 Task: Add an event with the title Casual Networking Happy Hour, date '2023/12/28', time 8:50 AM to 10:50 AM, logged in from the account softage.10@softage.netand send the event invitation to softage.6@softage.net and softage.7@softage.net. Set a reminder for the event 30 minutes before
Action: Mouse moved to (95, 113)
Screenshot: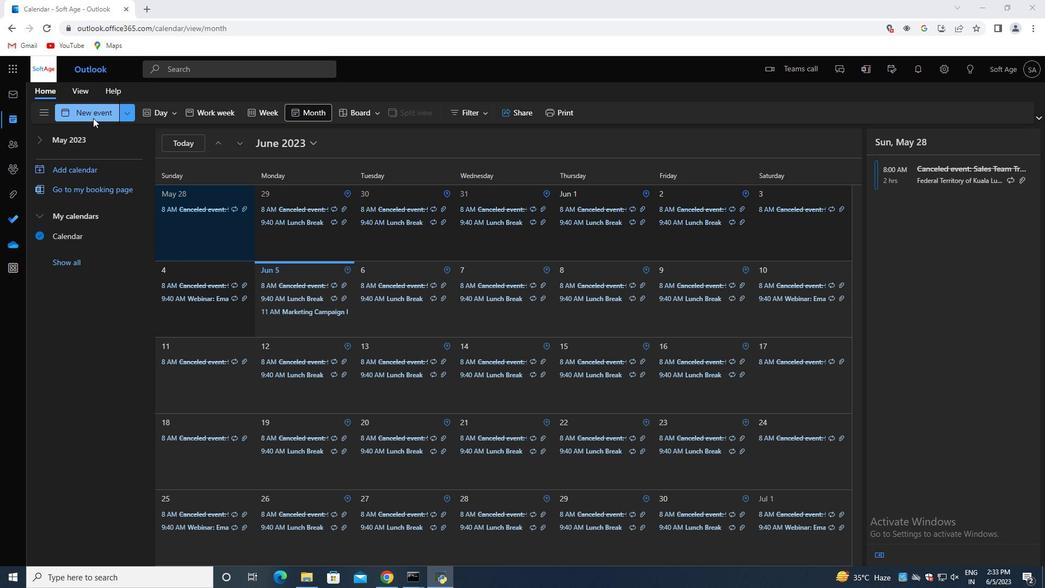 
Action: Mouse pressed left at (95, 113)
Screenshot: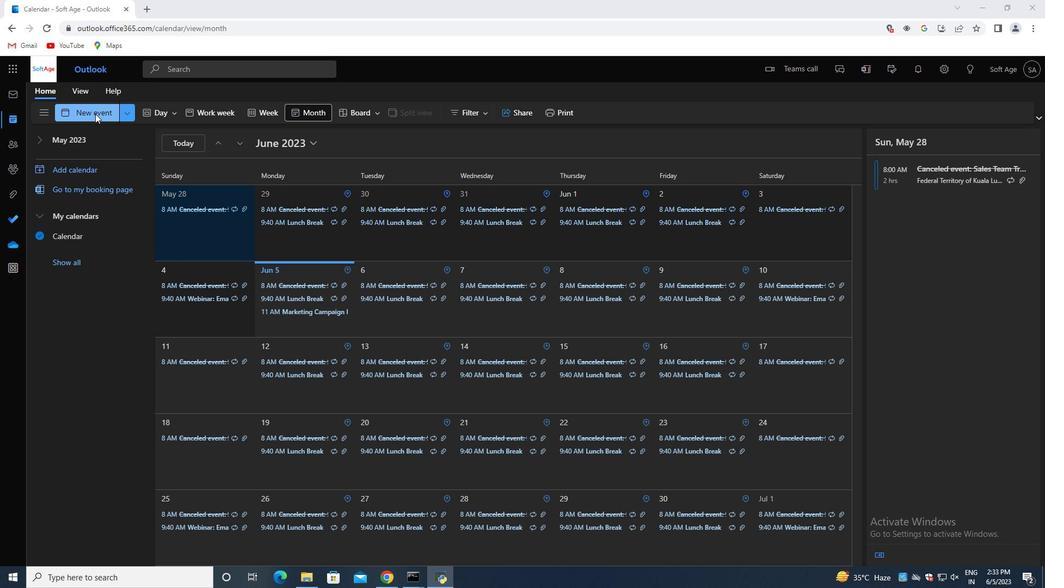 
Action: Mouse moved to (309, 178)
Screenshot: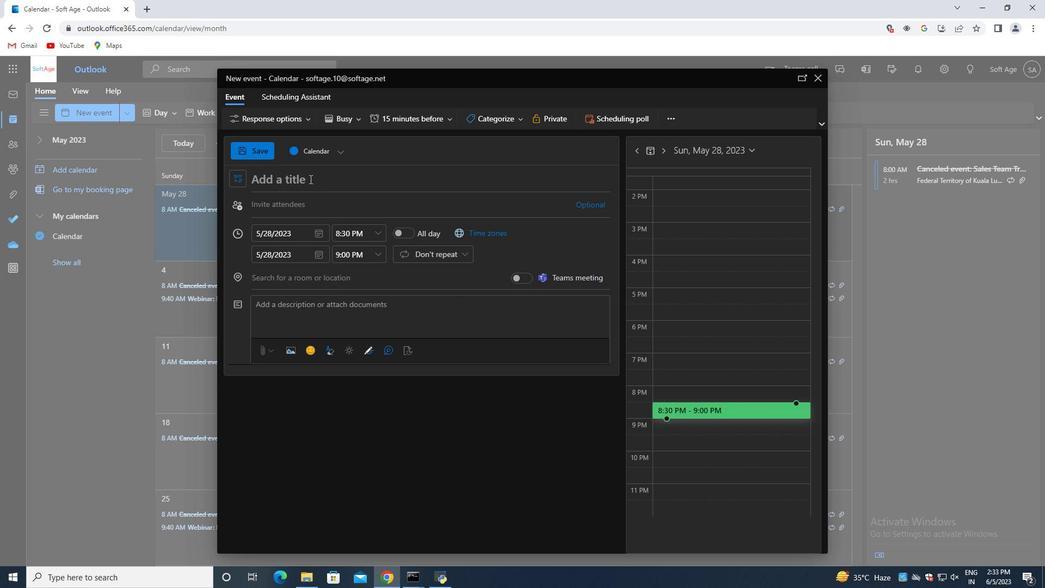 
Action: Mouse pressed left at (309, 178)
Screenshot: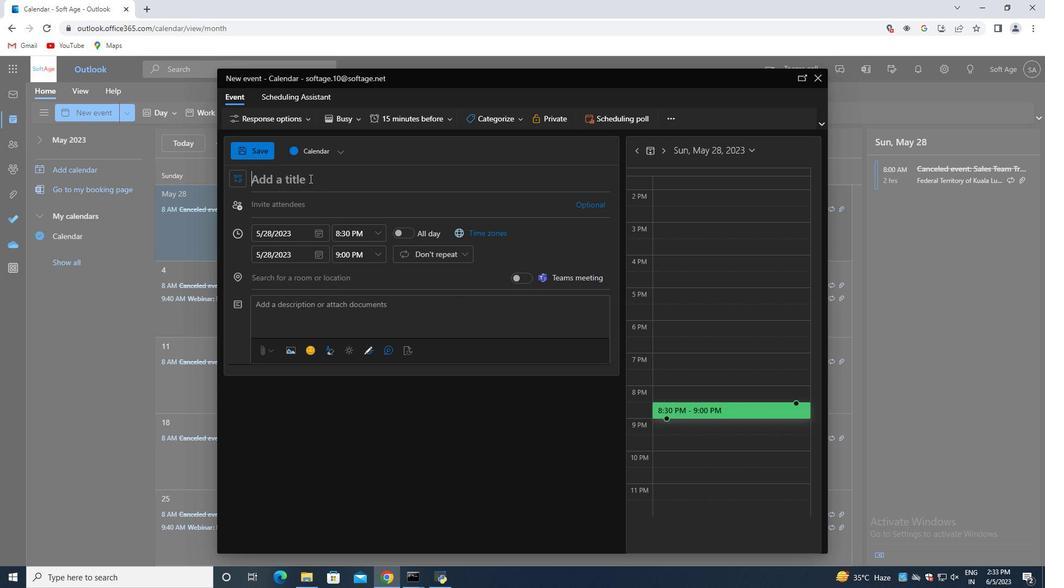 
Action: Key pressed <Key.shift>Casual<Key.space><Key.shift>Networking<Key.space><Key.shift>Happy<Key.space><Key.shift>Hour
Screenshot: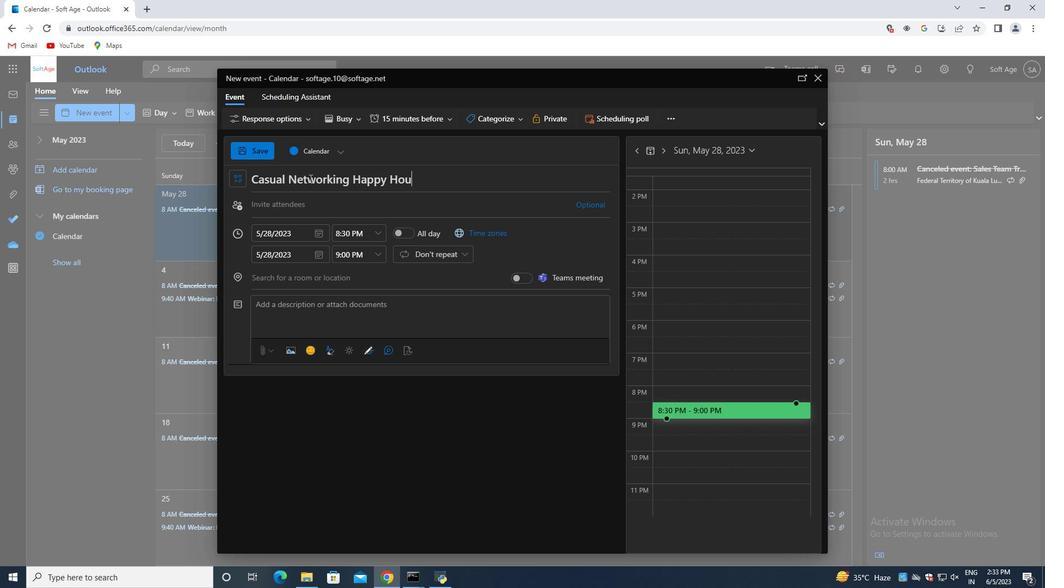 
Action: Mouse moved to (321, 233)
Screenshot: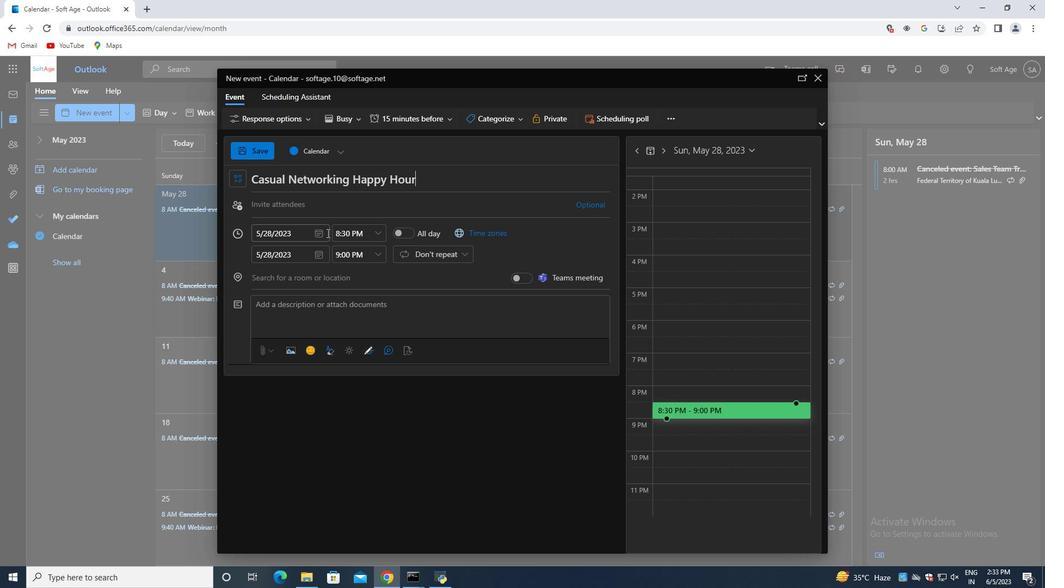 
Action: Mouse pressed left at (321, 233)
Screenshot: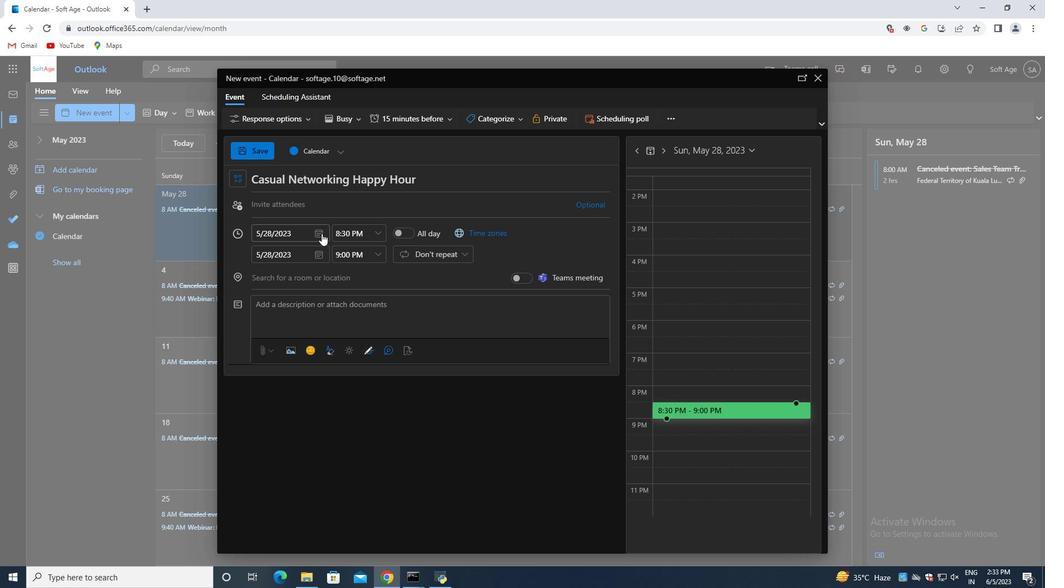 
Action: Mouse moved to (361, 250)
Screenshot: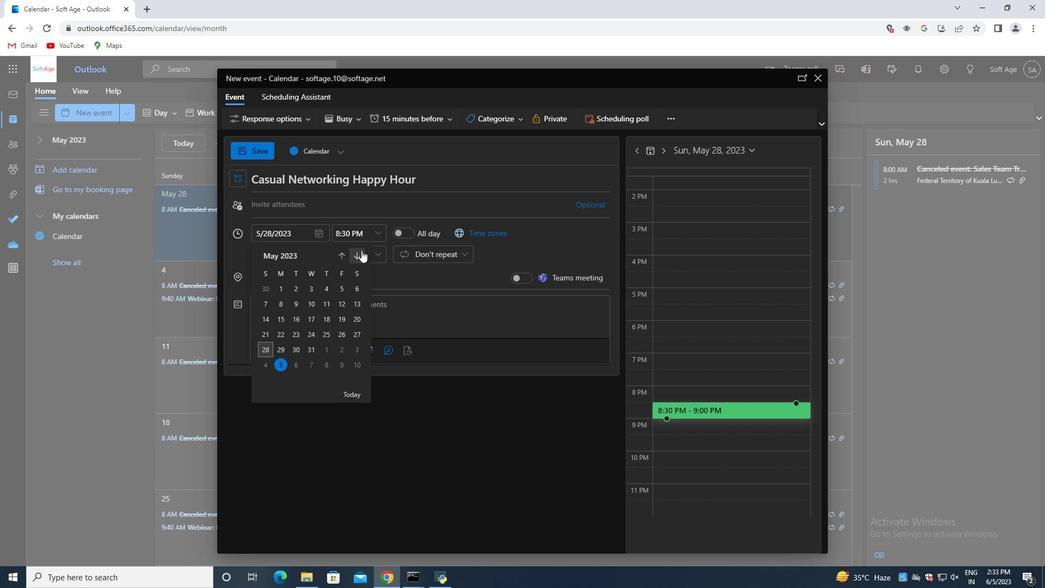 
Action: Mouse pressed left at (361, 250)
Screenshot: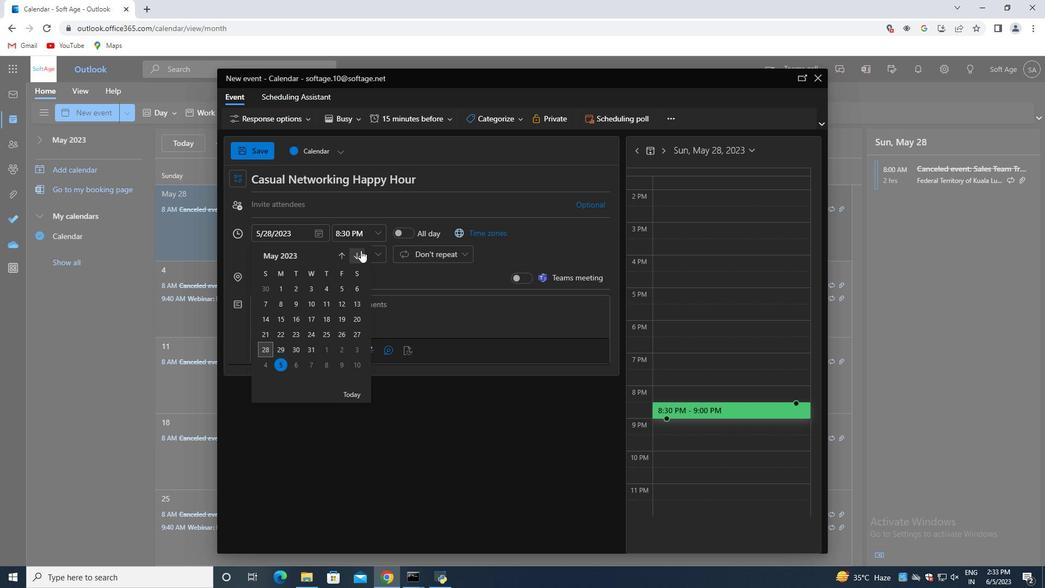 
Action: Mouse pressed left at (361, 250)
Screenshot: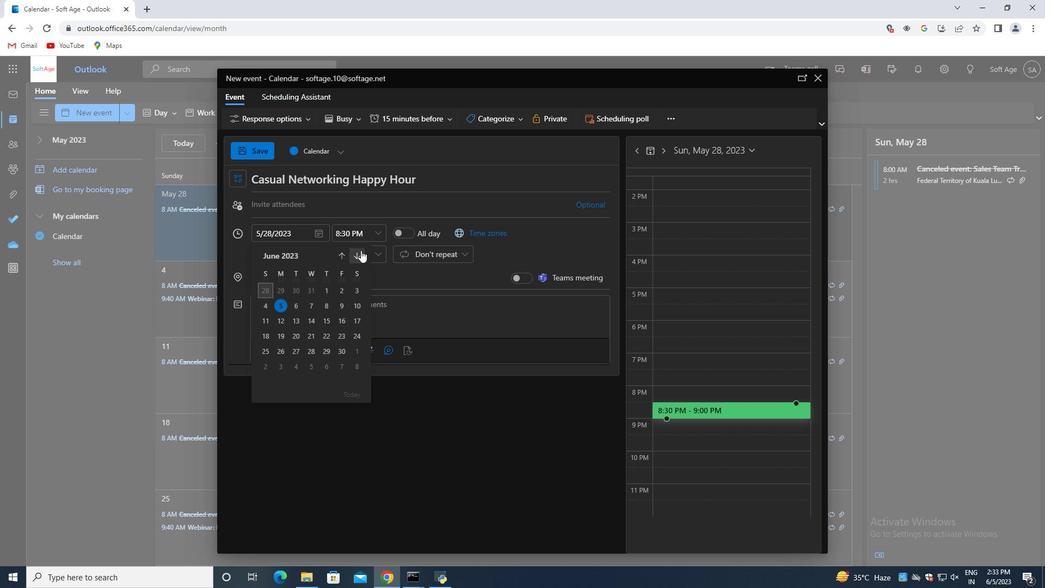 
Action: Mouse pressed left at (361, 250)
Screenshot: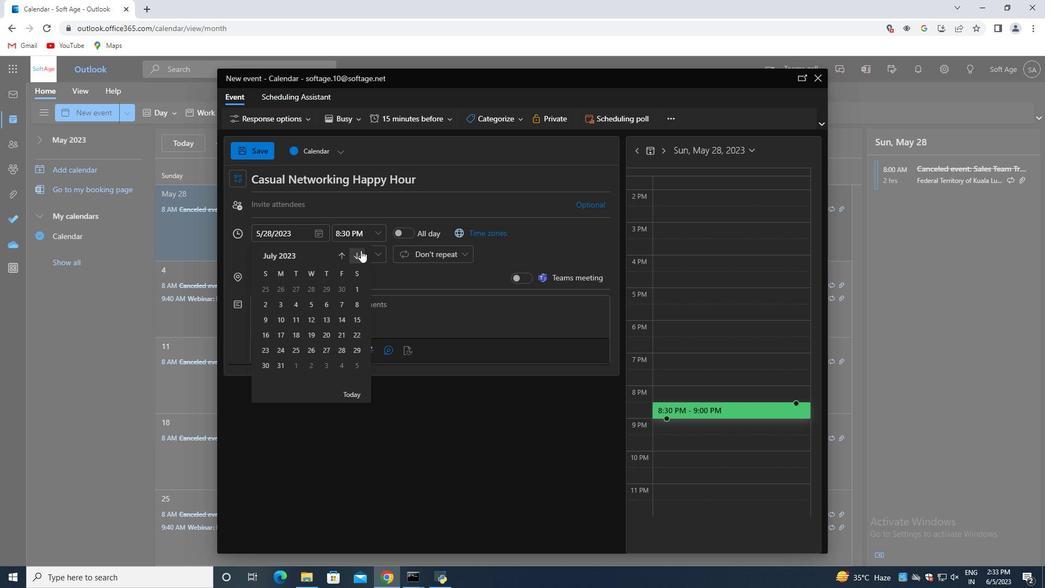 
Action: Mouse pressed left at (361, 250)
Screenshot: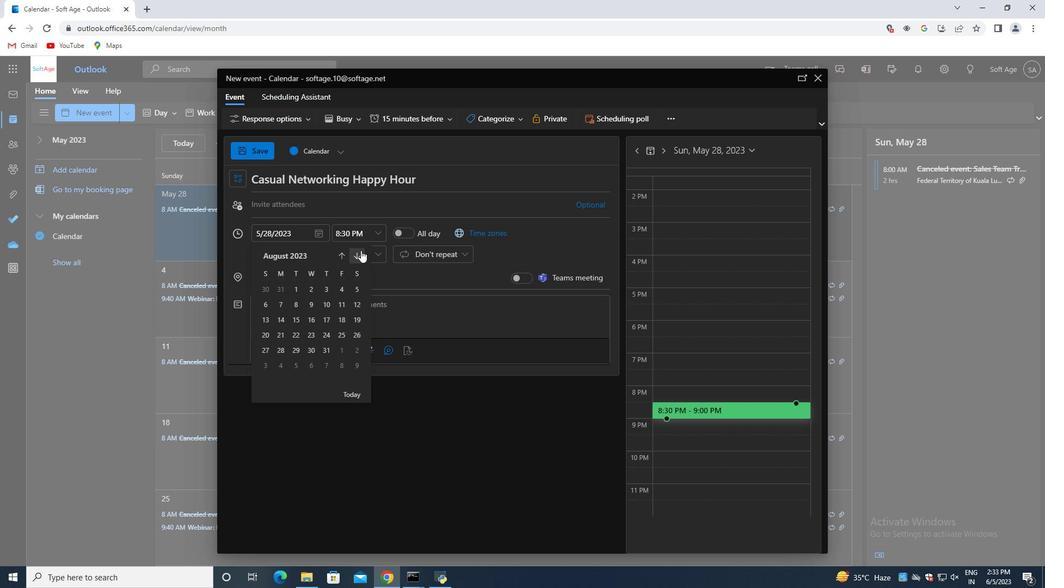 
Action: Mouse pressed left at (361, 250)
Screenshot: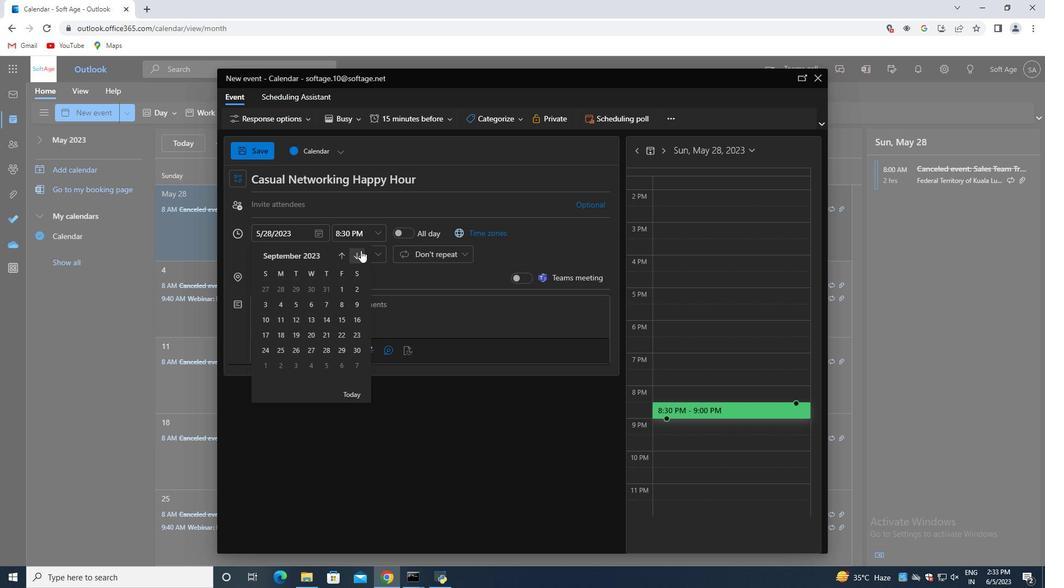 
Action: Mouse pressed left at (361, 250)
Screenshot: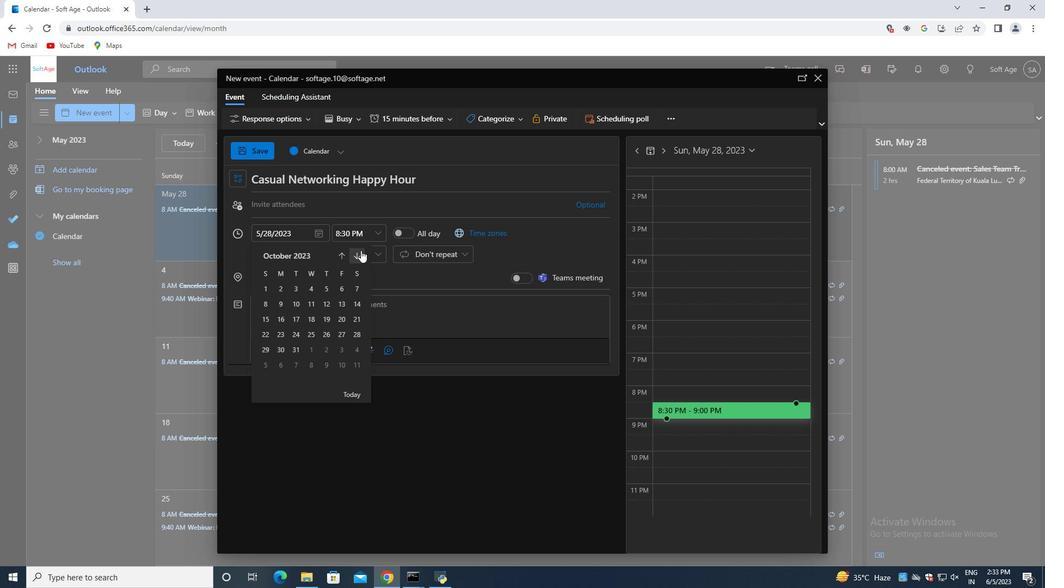 
Action: Mouse pressed left at (361, 250)
Screenshot: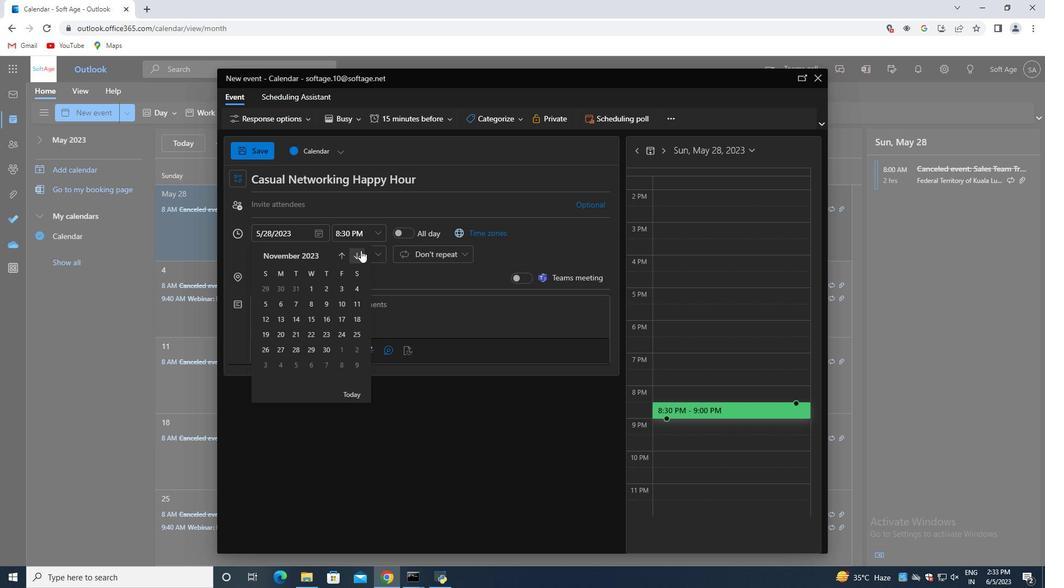 
Action: Mouse pressed left at (361, 250)
Screenshot: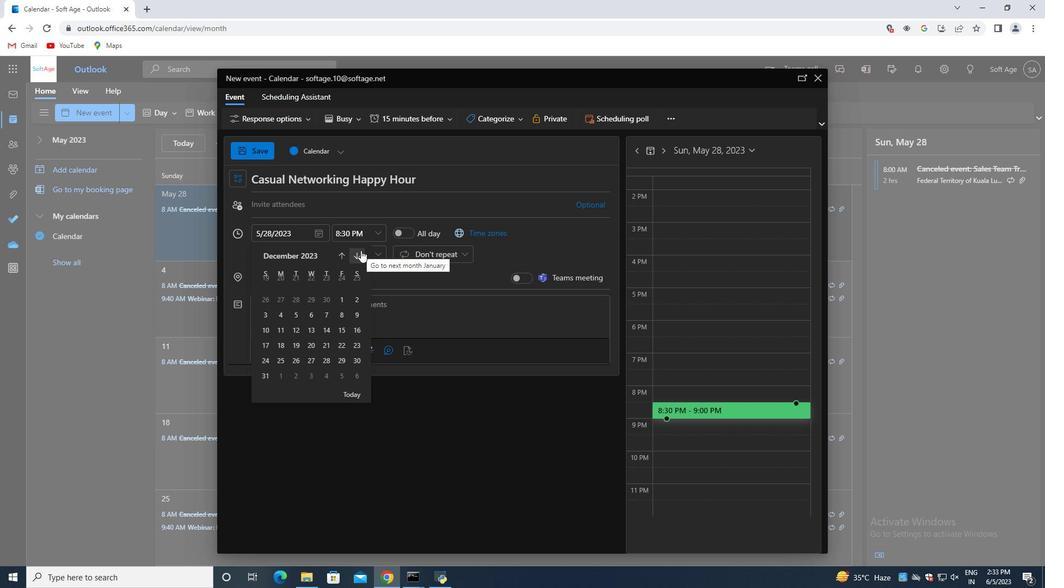 
Action: Mouse pressed left at (361, 250)
Screenshot: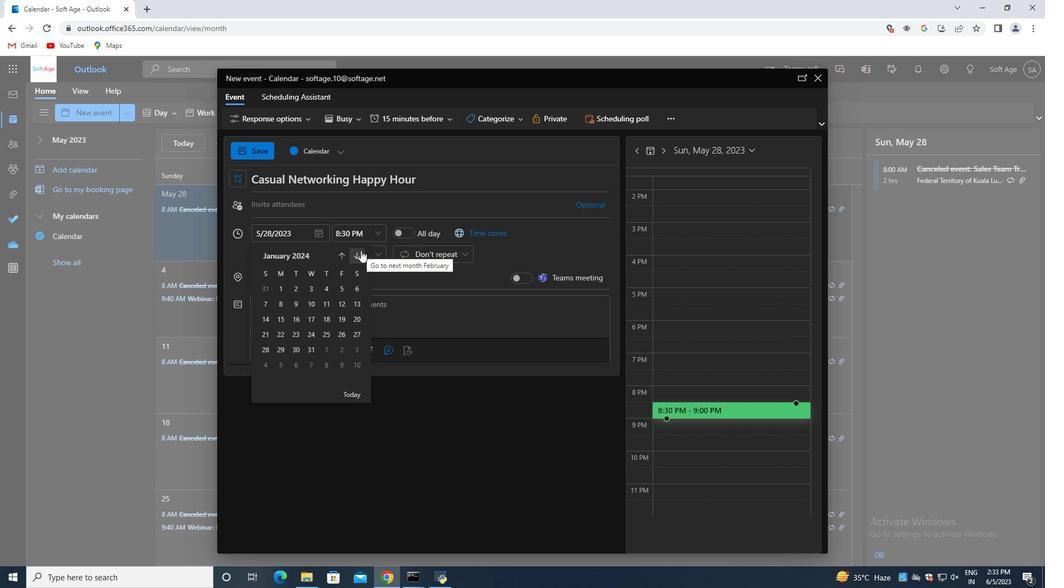 
Action: Mouse moved to (336, 258)
Screenshot: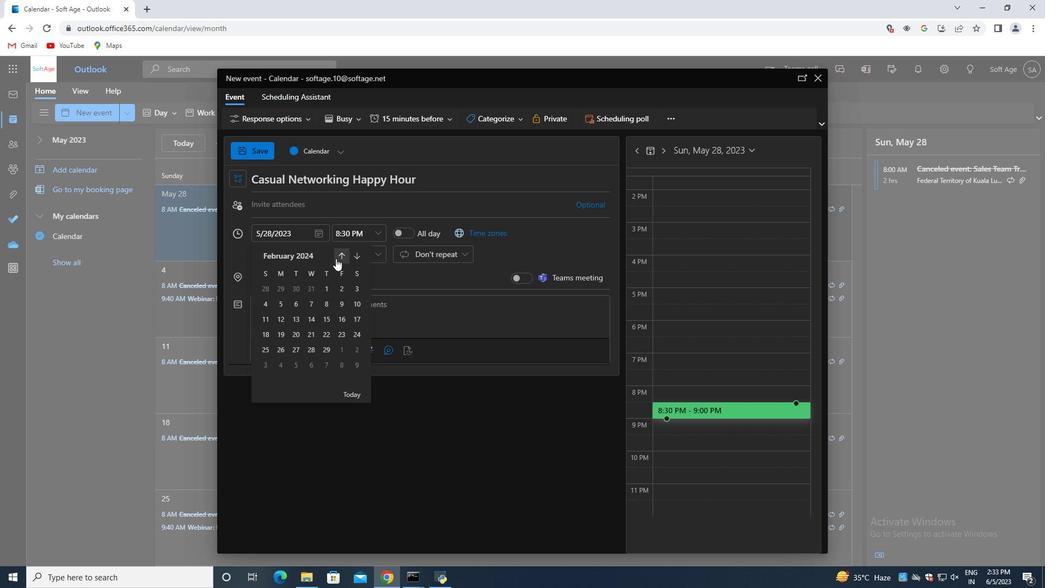 
Action: Mouse pressed left at (336, 258)
Screenshot: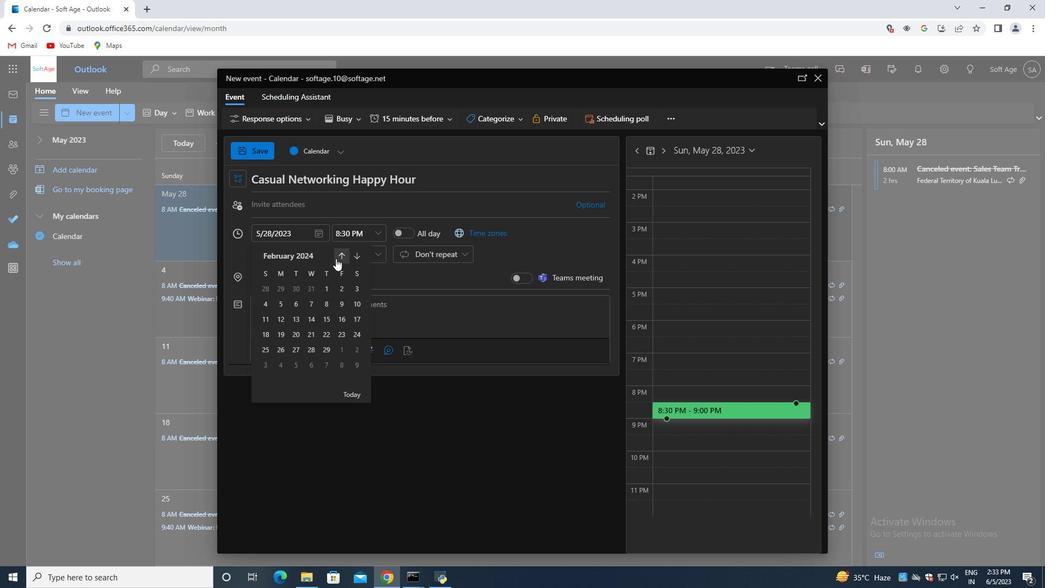 
Action: Mouse pressed left at (336, 258)
Screenshot: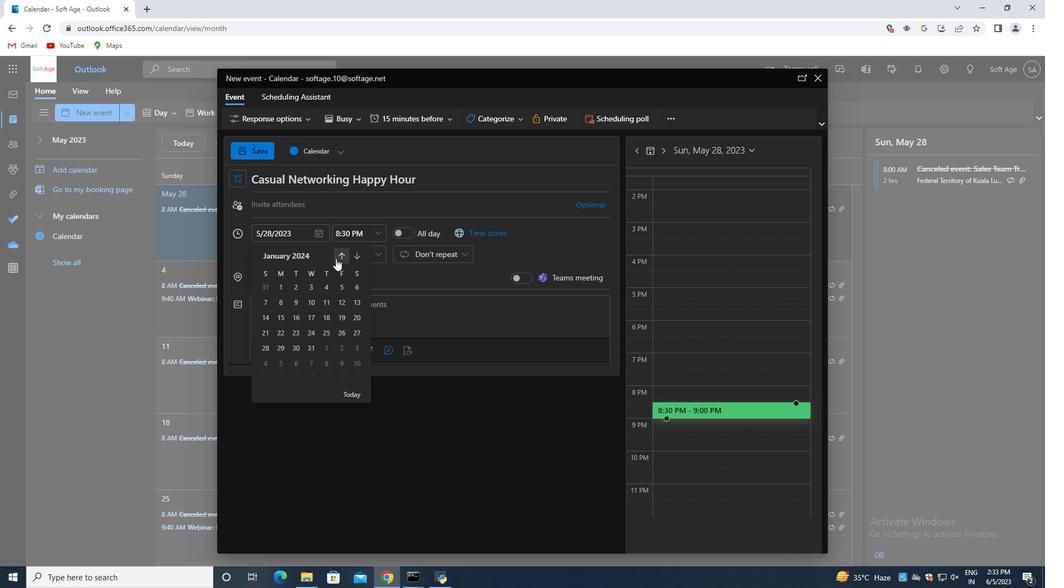 
Action: Mouse moved to (327, 350)
Screenshot: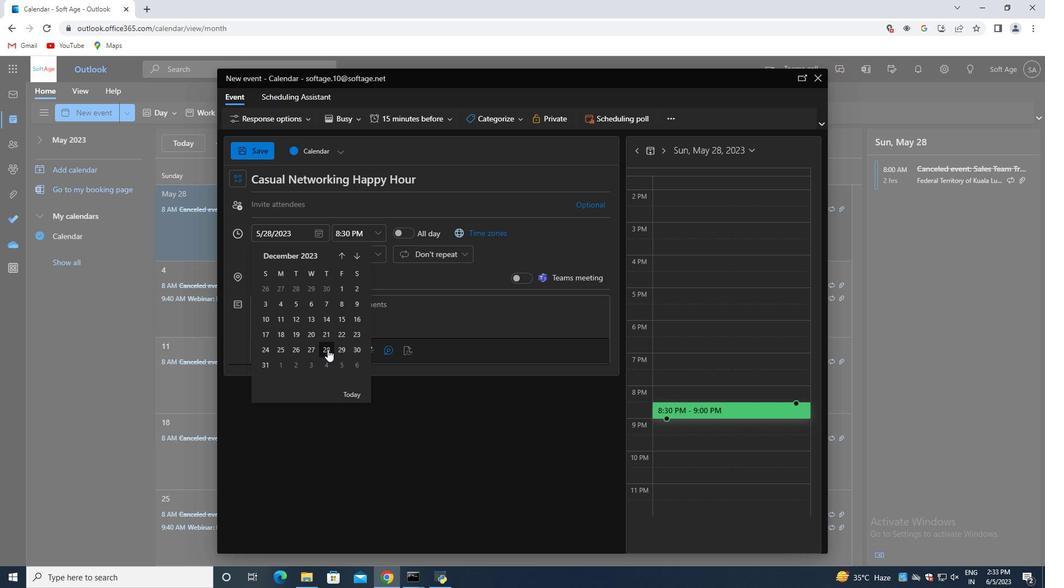 
Action: Mouse pressed left at (327, 350)
Screenshot: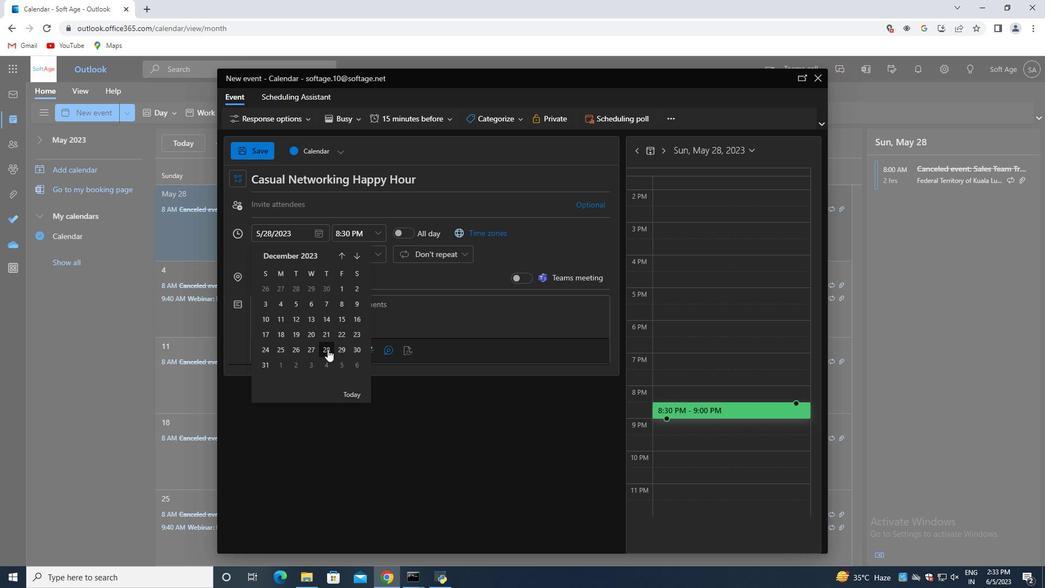 
Action: Mouse moved to (381, 234)
Screenshot: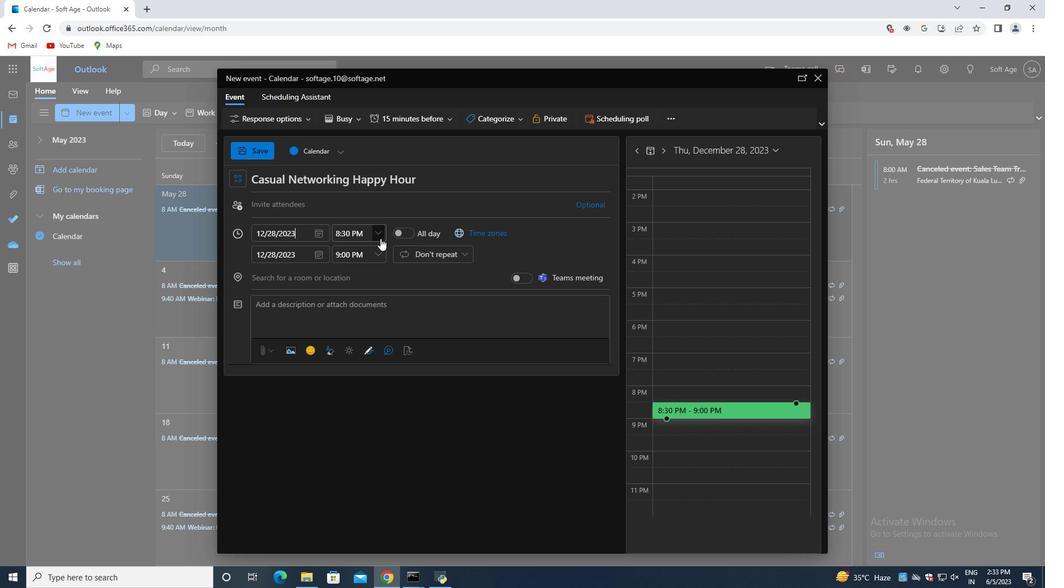 
Action: Mouse pressed left at (381, 234)
Screenshot: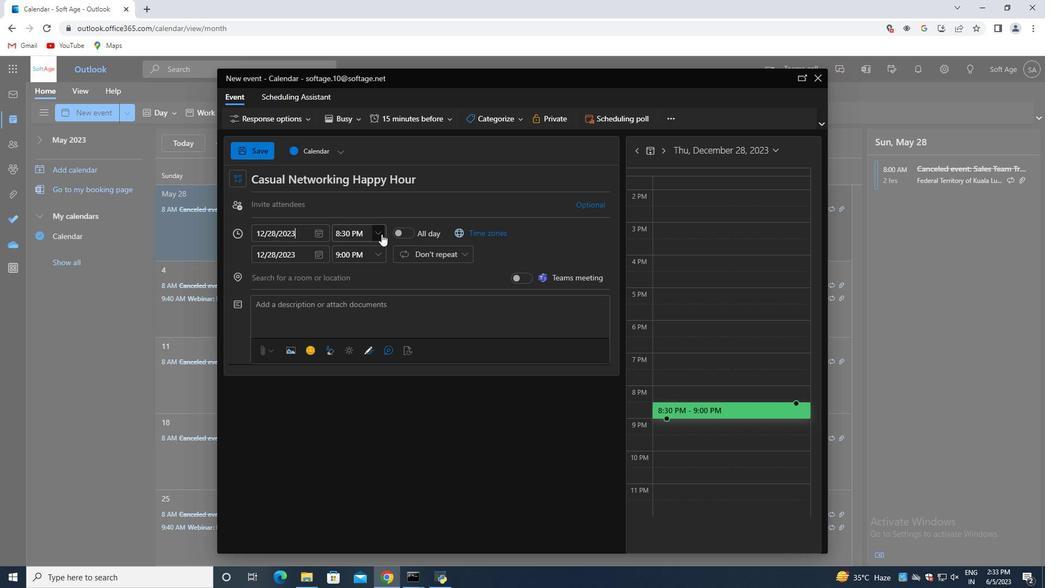 
Action: Mouse moved to (368, 238)
Screenshot: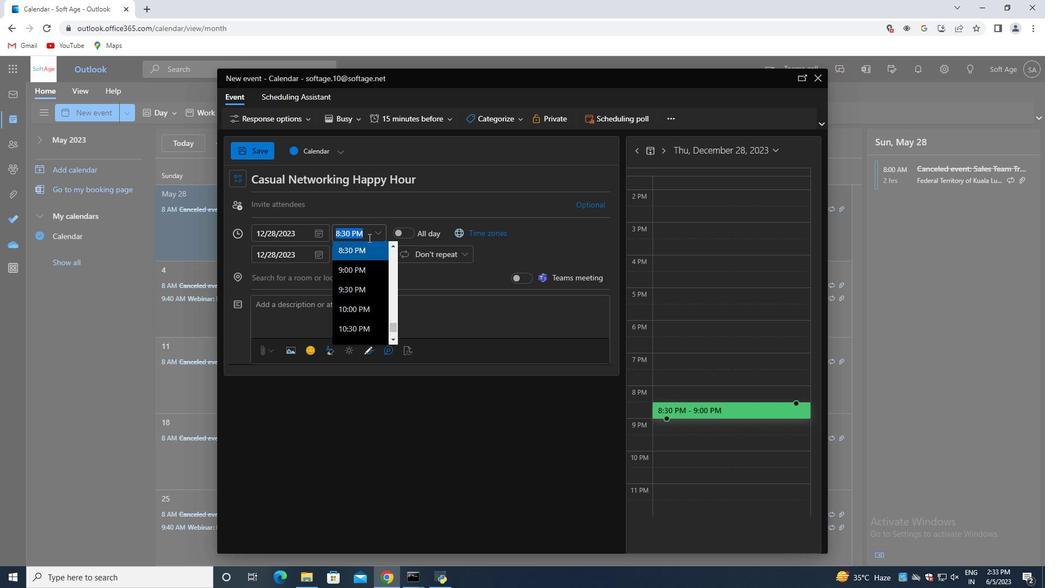 
Action: Key pressed <Key.backspace>8<Key.shift_r>:50<Key.space><Key.shift>A<Key.shift_r><Key.shift_r>M<Key.enter>
Screenshot: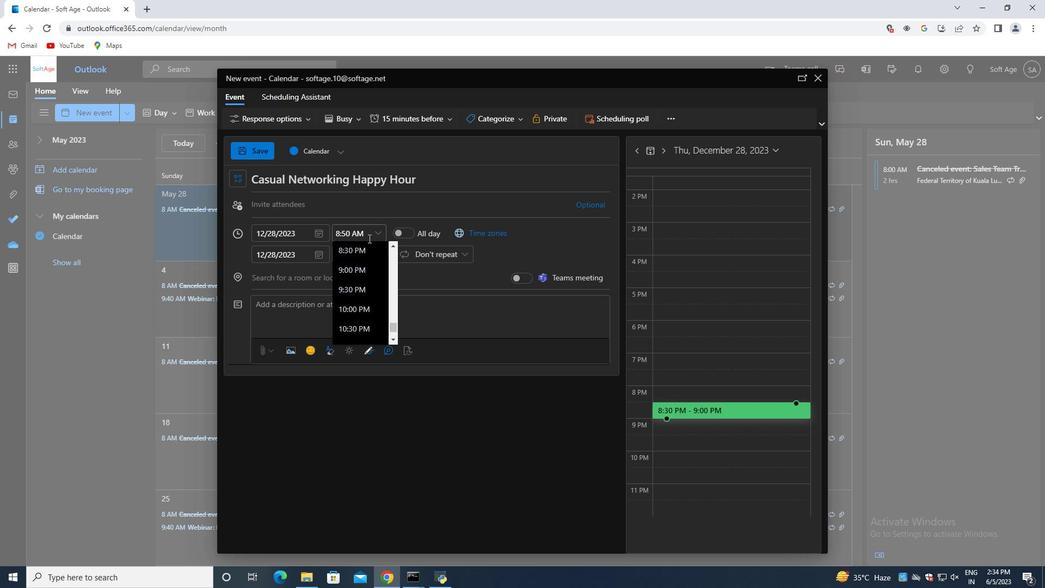 
Action: Mouse moved to (379, 256)
Screenshot: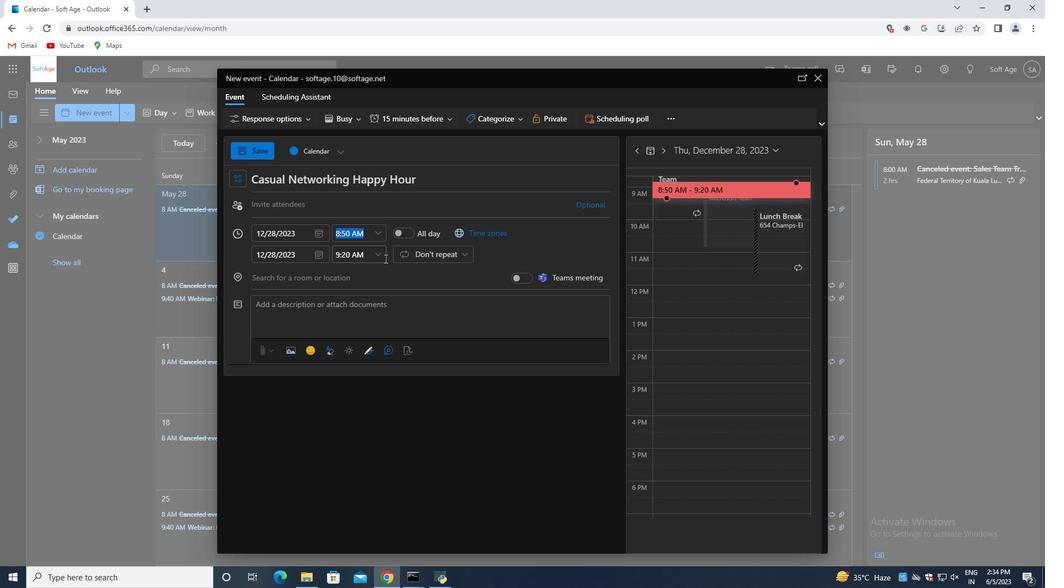 
Action: Mouse pressed left at (379, 256)
Screenshot: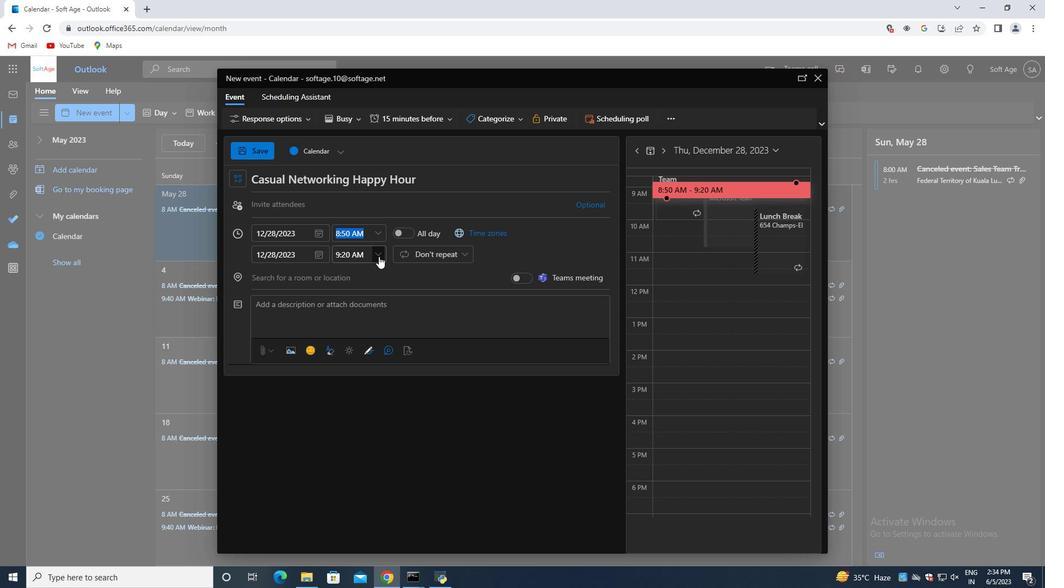 
Action: Mouse moved to (367, 331)
Screenshot: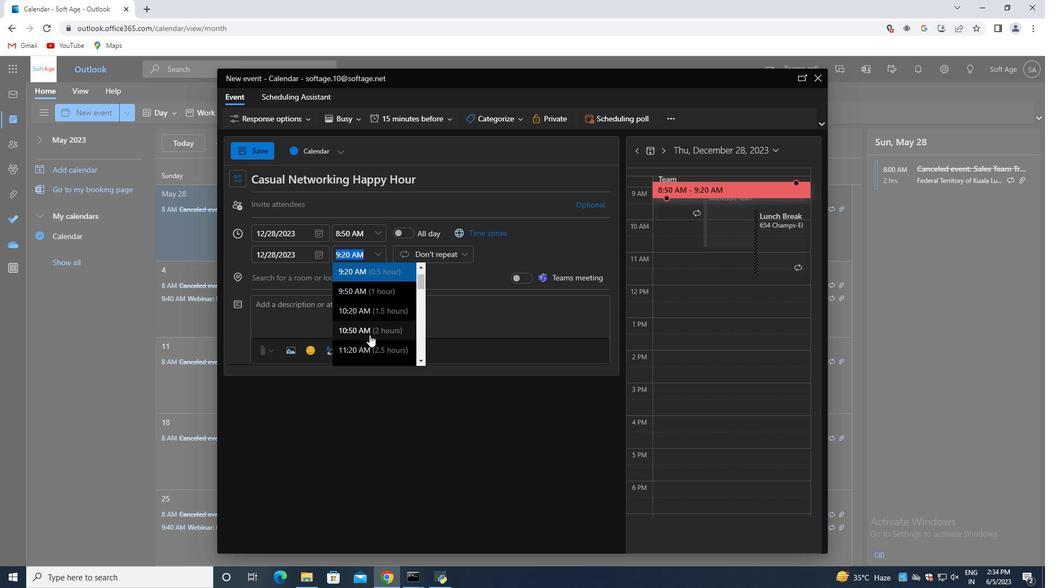 
Action: Mouse pressed left at (367, 331)
Screenshot: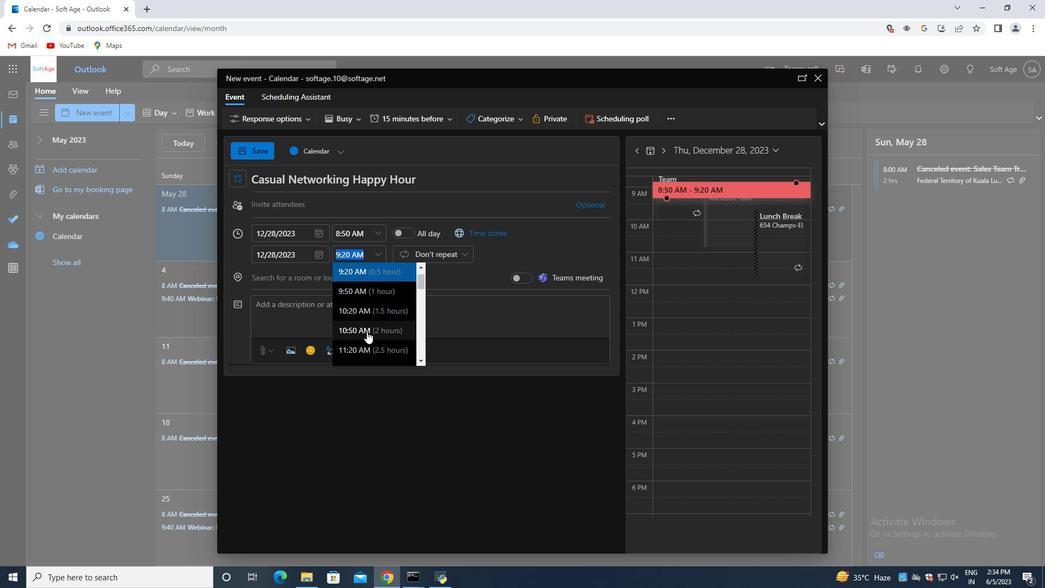 
Action: Mouse moved to (289, 199)
Screenshot: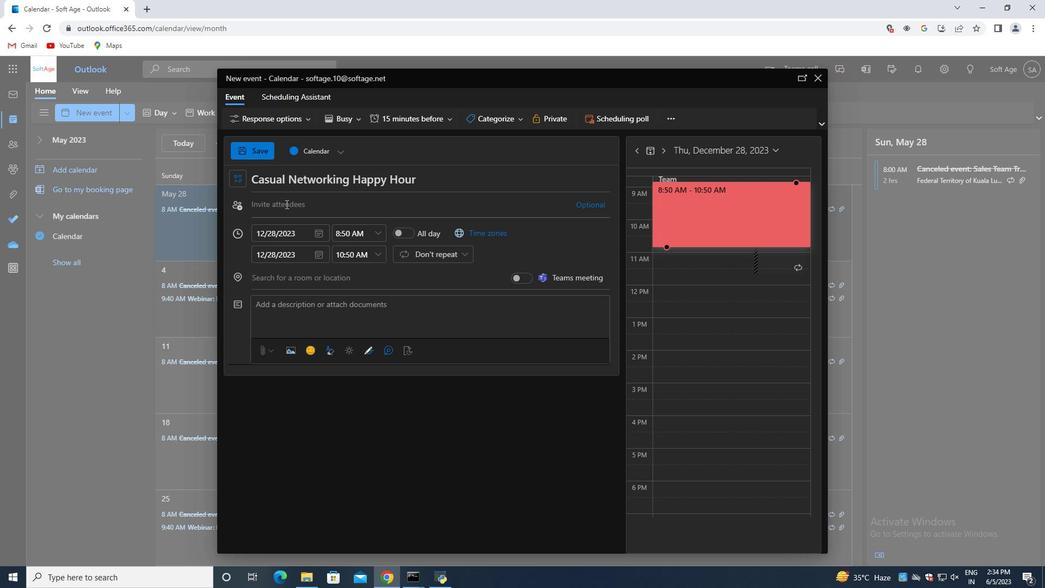 
Action: Mouse pressed left at (289, 199)
Screenshot: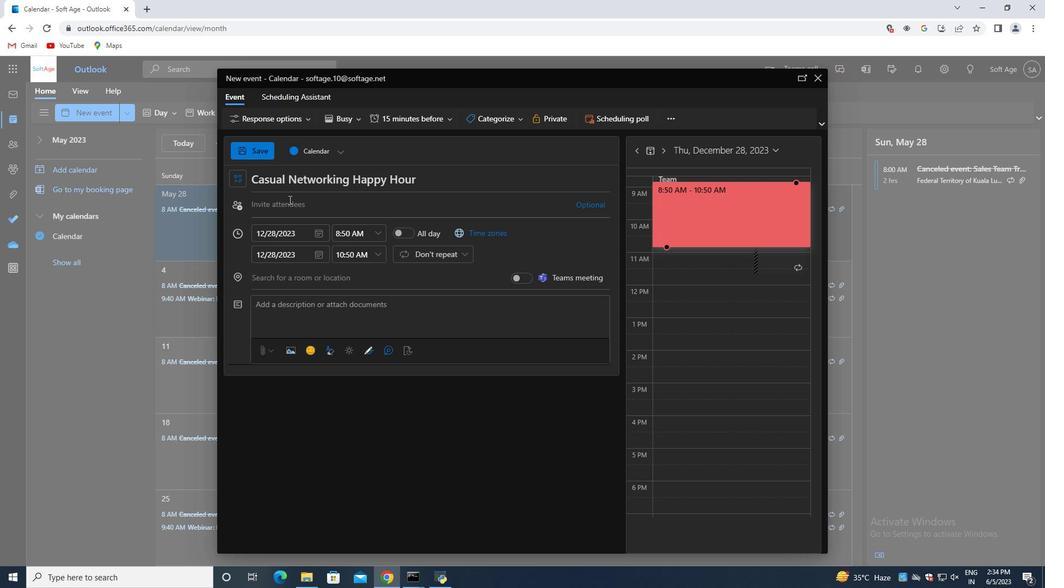 
Action: Key pressed softage.6<Key.shift>@softage.net<Key.enter>softage.7<Key.shift>@softage.net<Key.enter>
Screenshot: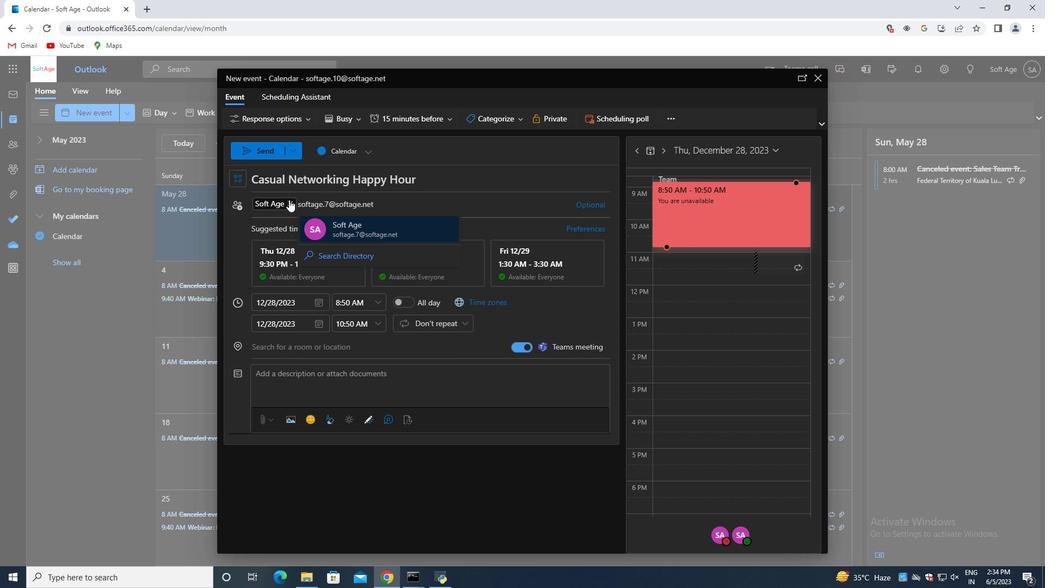 
Action: Mouse moved to (419, 120)
Screenshot: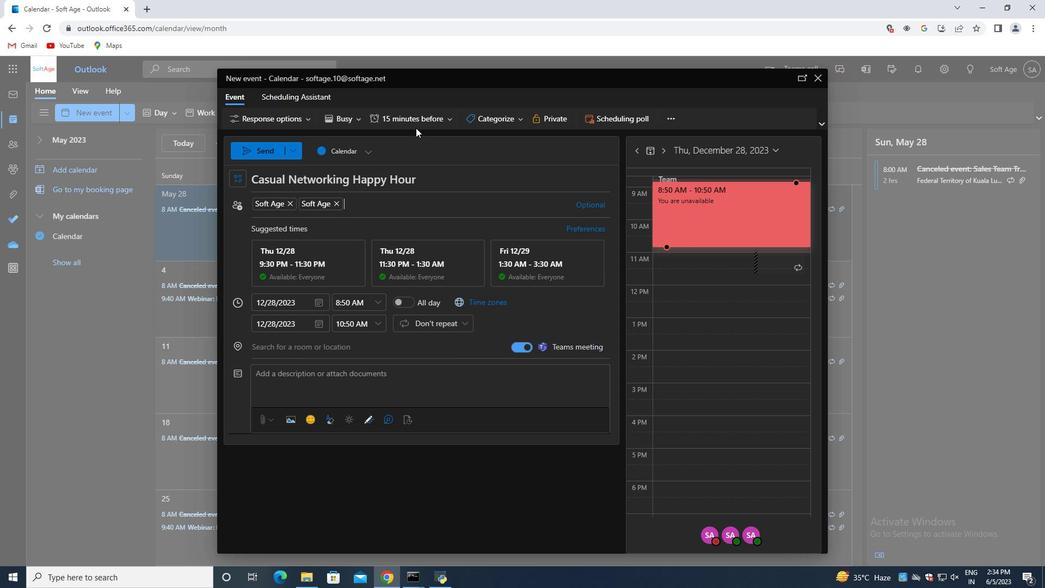 
Action: Mouse pressed left at (419, 120)
Screenshot: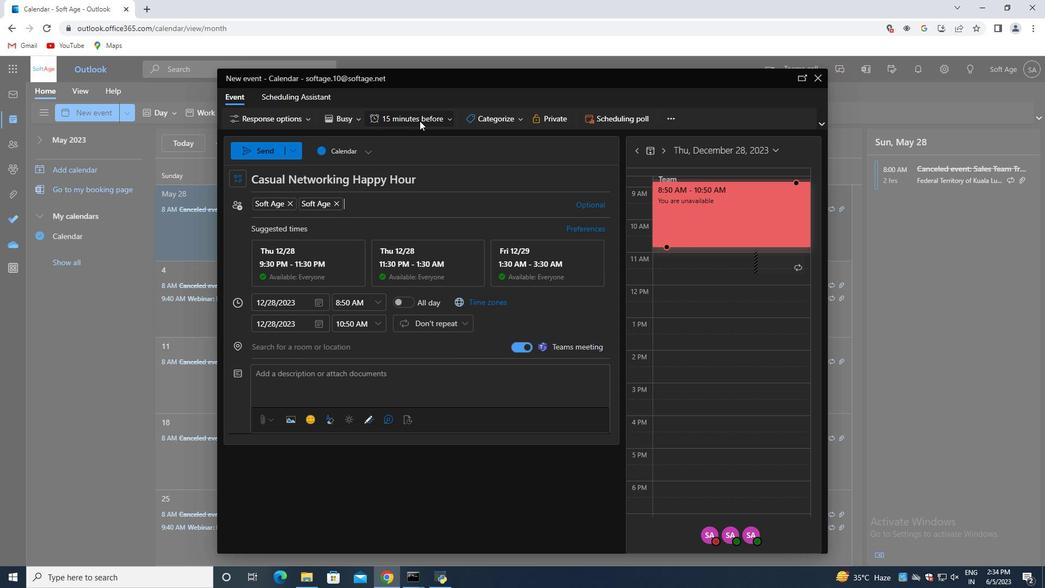 
Action: Mouse moved to (422, 217)
Screenshot: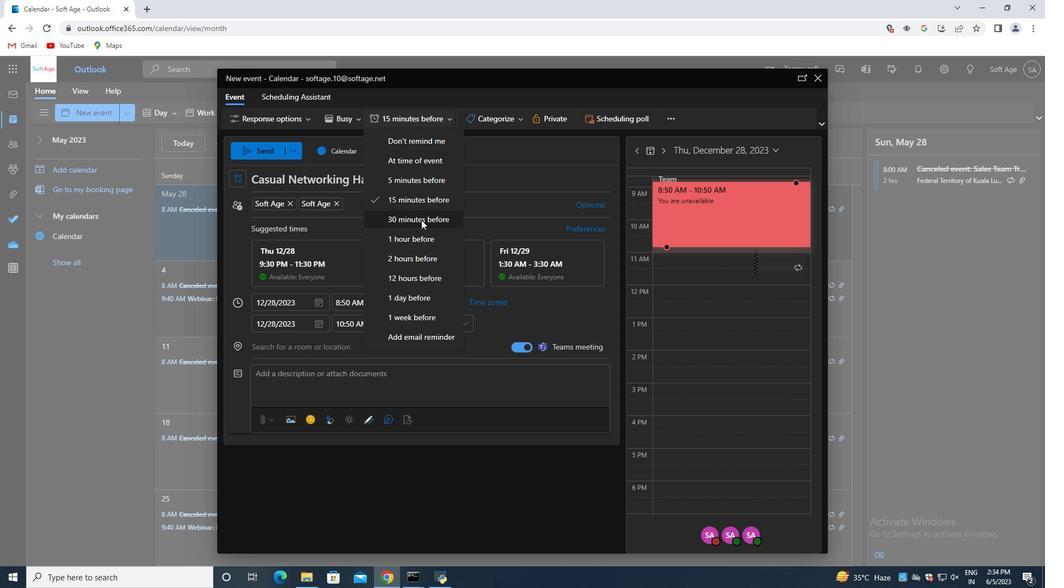 
Action: Mouse pressed left at (422, 217)
Screenshot: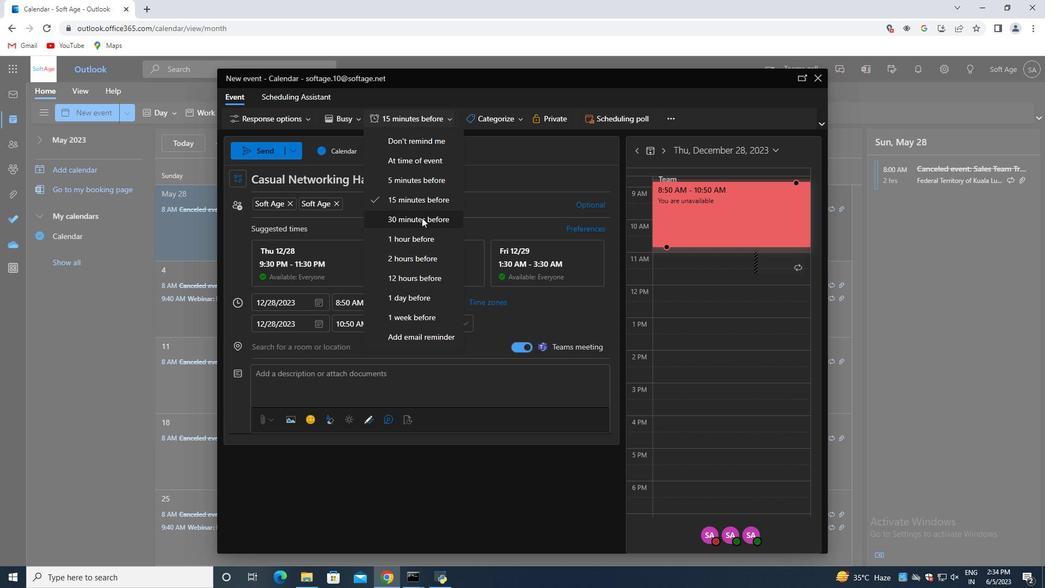
Action: Mouse moved to (266, 151)
Screenshot: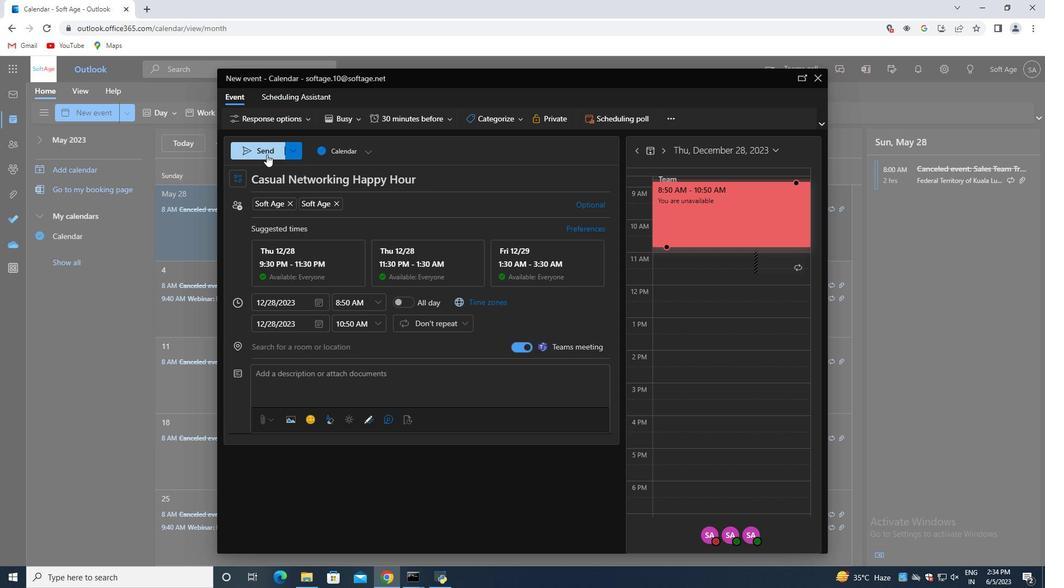 
Action: Mouse pressed left at (266, 151)
Screenshot: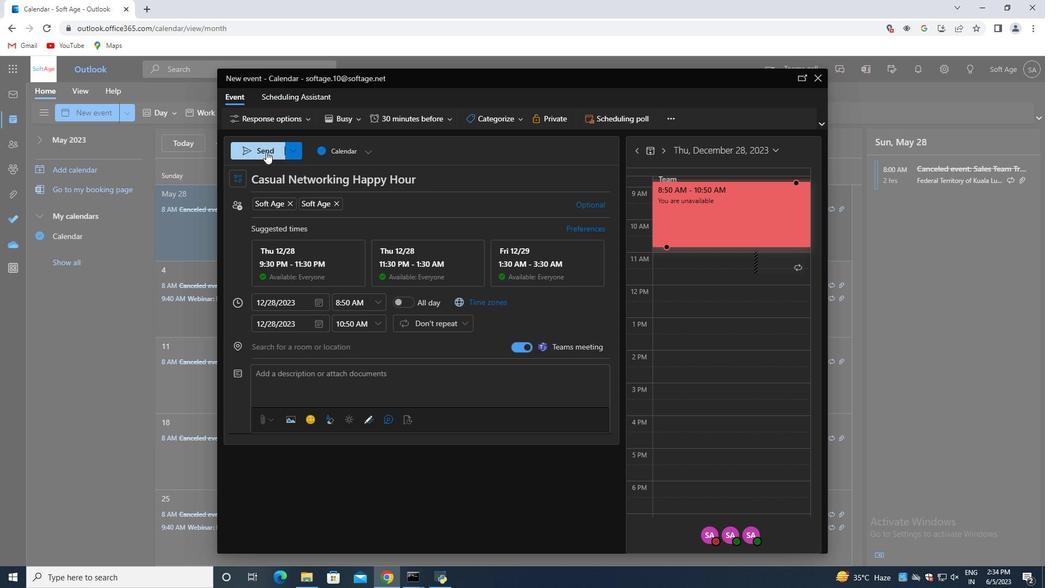 
